 Task: Change the code option "With this file name" in advanced search to "app.rb".
Action: Mouse moved to (120, 314)
Screenshot: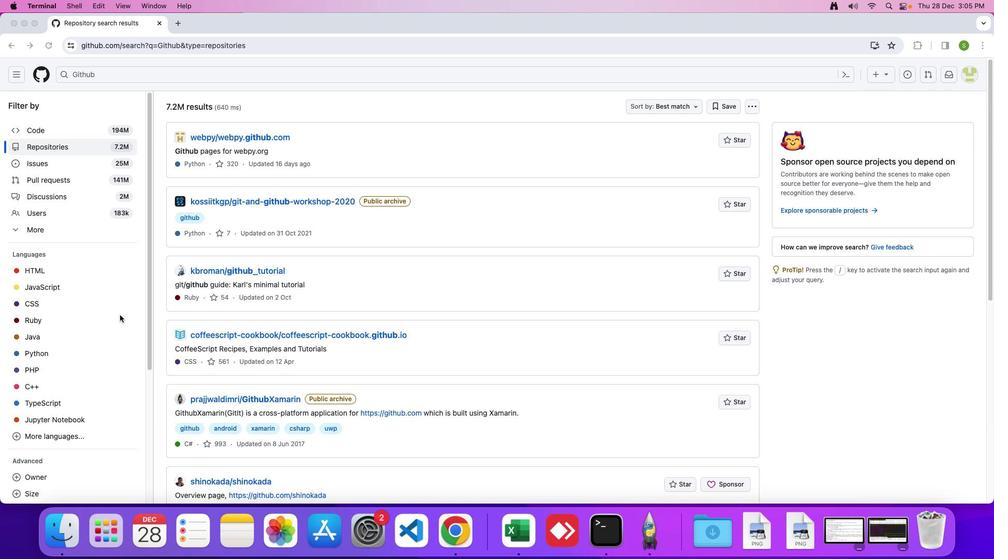 
Action: Mouse scrolled (120, 314) with delta (0, 0)
Screenshot: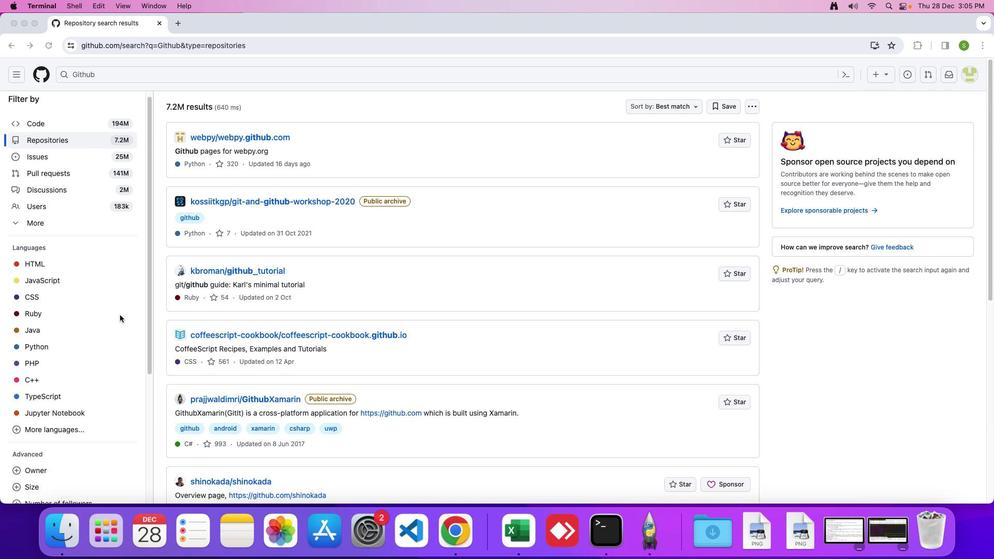 
Action: Mouse scrolled (120, 314) with delta (0, 0)
Screenshot: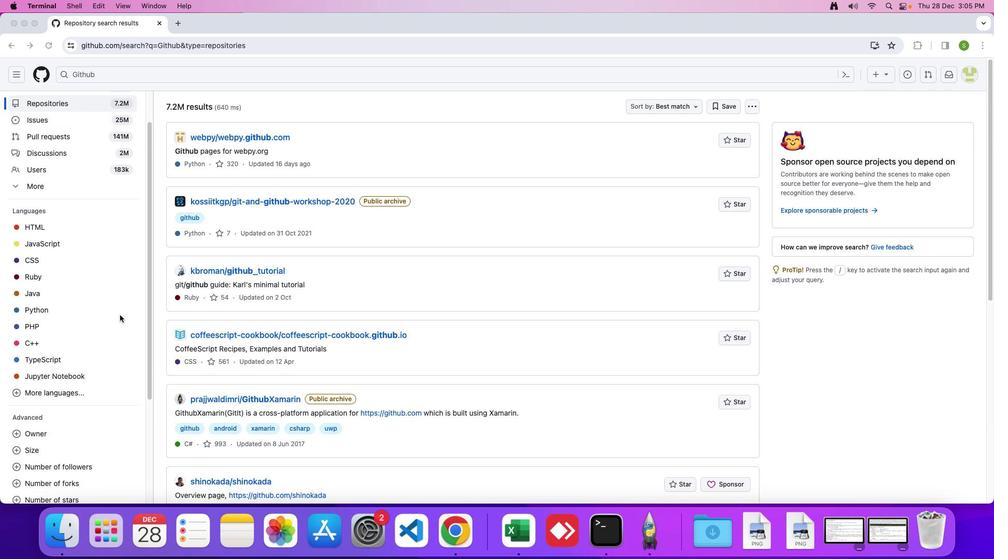 
Action: Mouse scrolled (120, 314) with delta (0, -1)
Screenshot: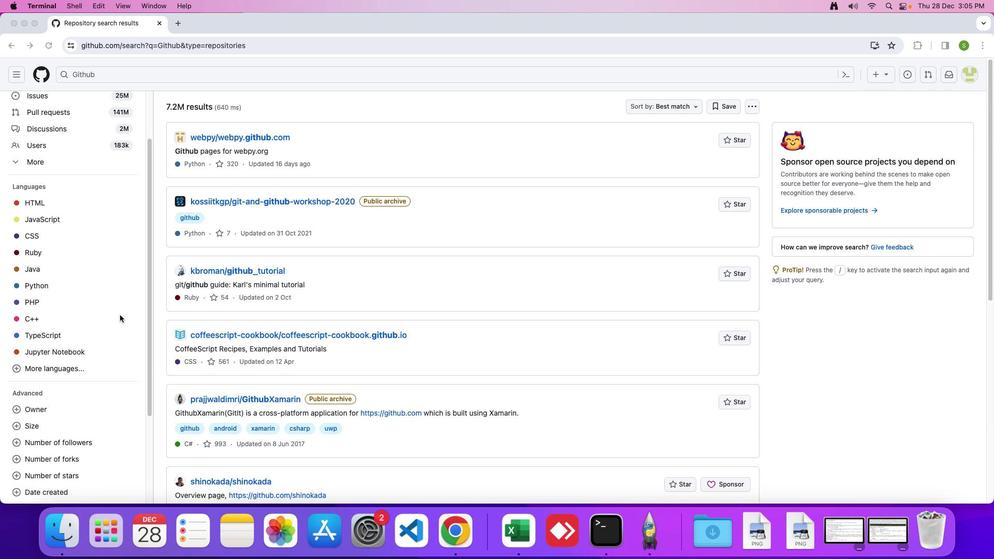 
Action: Mouse scrolled (120, 314) with delta (0, 0)
Screenshot: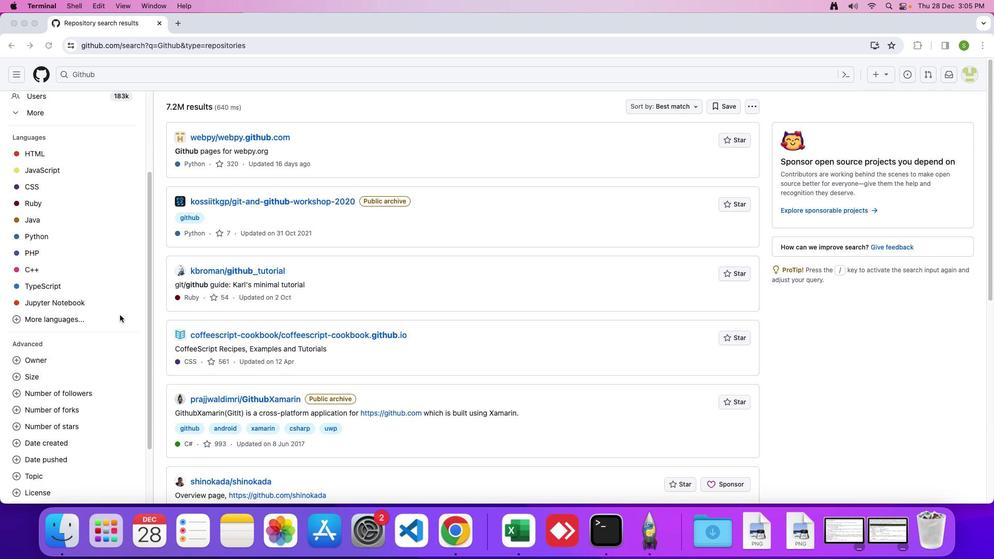 
Action: Mouse scrolled (120, 314) with delta (0, 0)
Screenshot: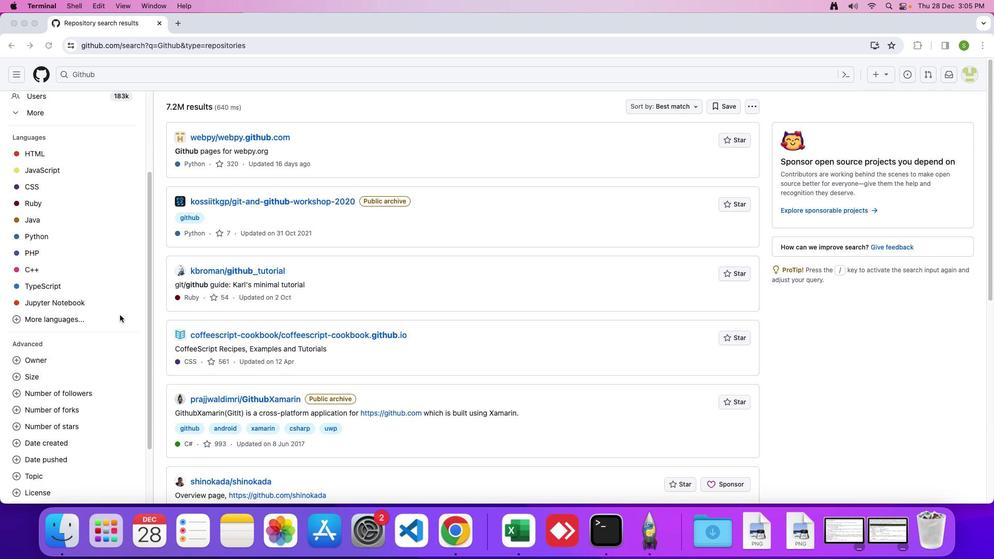 
Action: Mouse scrolled (120, 314) with delta (0, -2)
Screenshot: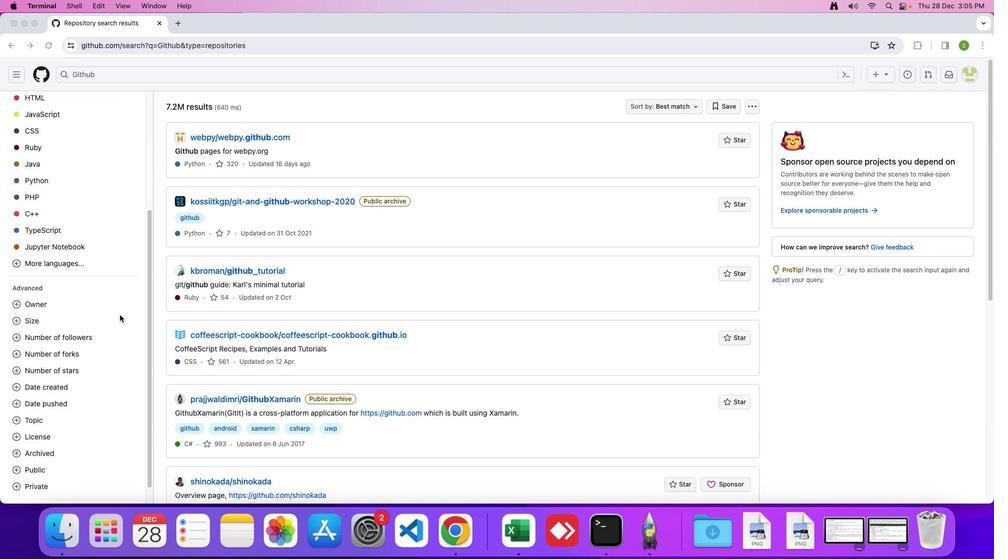 
Action: Mouse scrolled (120, 314) with delta (0, 0)
Screenshot: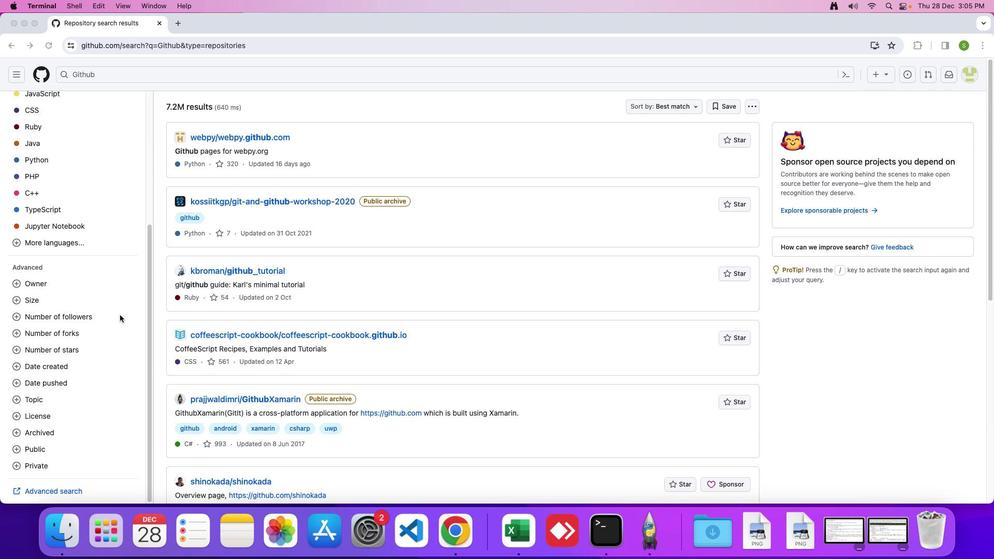 
Action: Mouse scrolled (120, 314) with delta (0, 0)
Screenshot: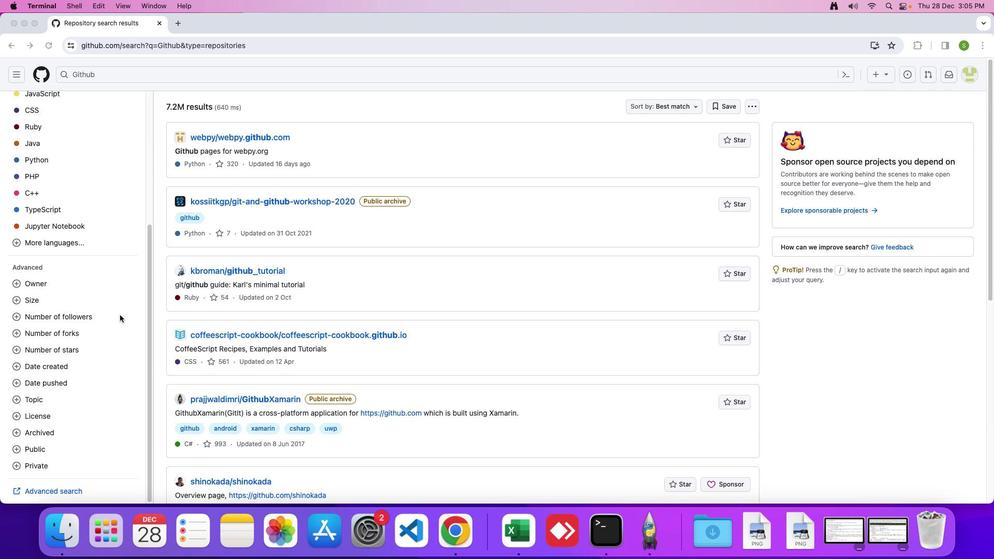 
Action: Mouse scrolled (120, 314) with delta (0, -2)
Screenshot: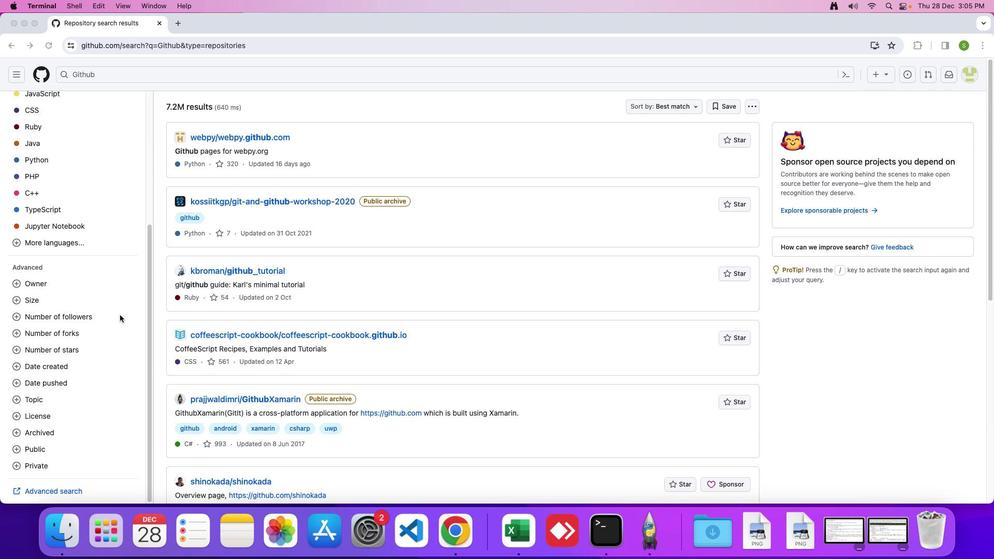 
Action: Mouse moved to (52, 491)
Screenshot: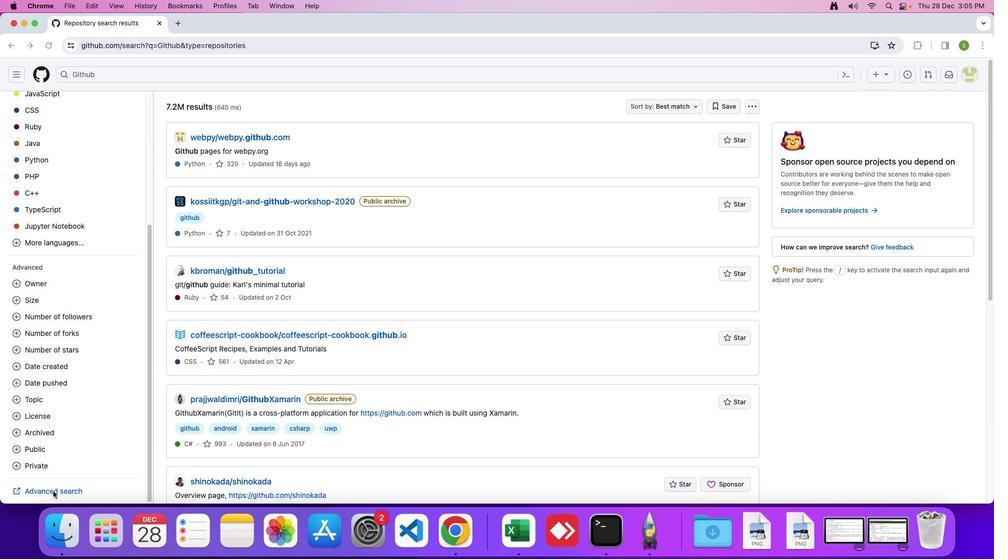 
Action: Mouse pressed left at (52, 491)
Screenshot: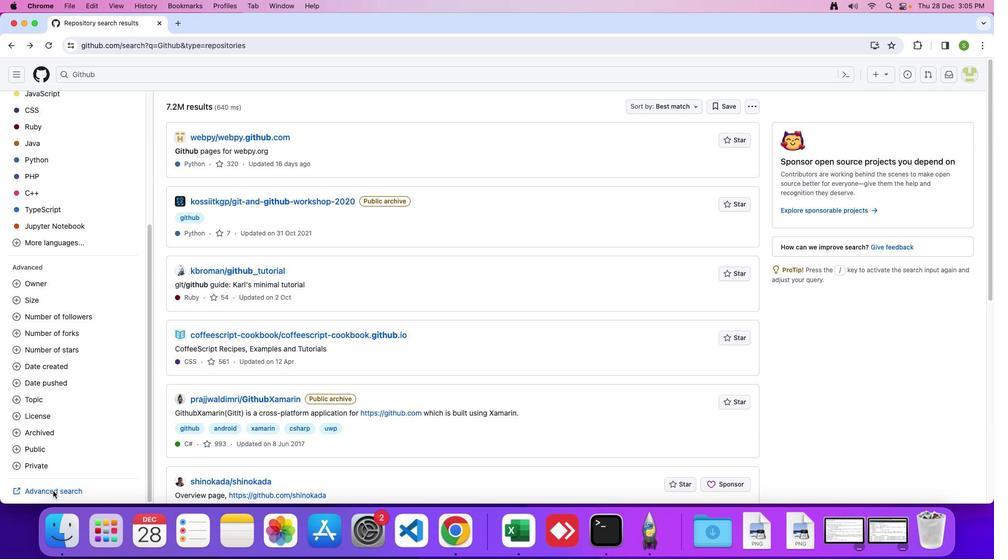 
Action: Mouse pressed left at (52, 491)
Screenshot: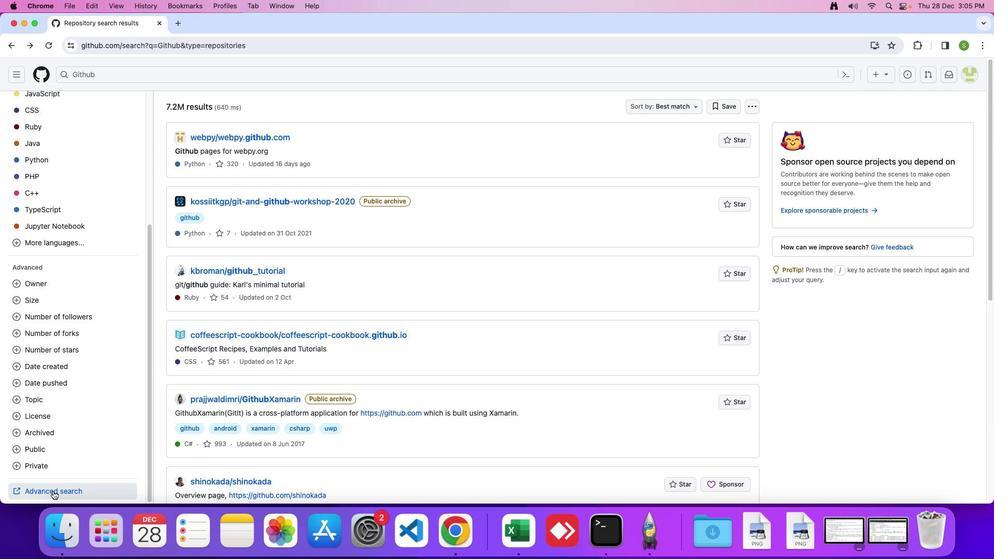 
Action: Mouse moved to (421, 348)
Screenshot: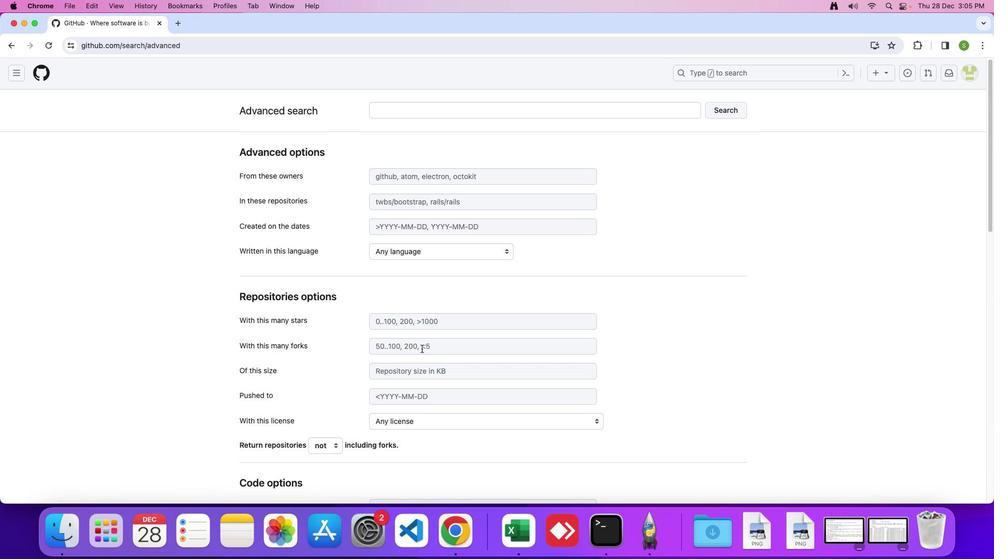 
Action: Mouse scrolled (421, 348) with delta (0, 0)
Screenshot: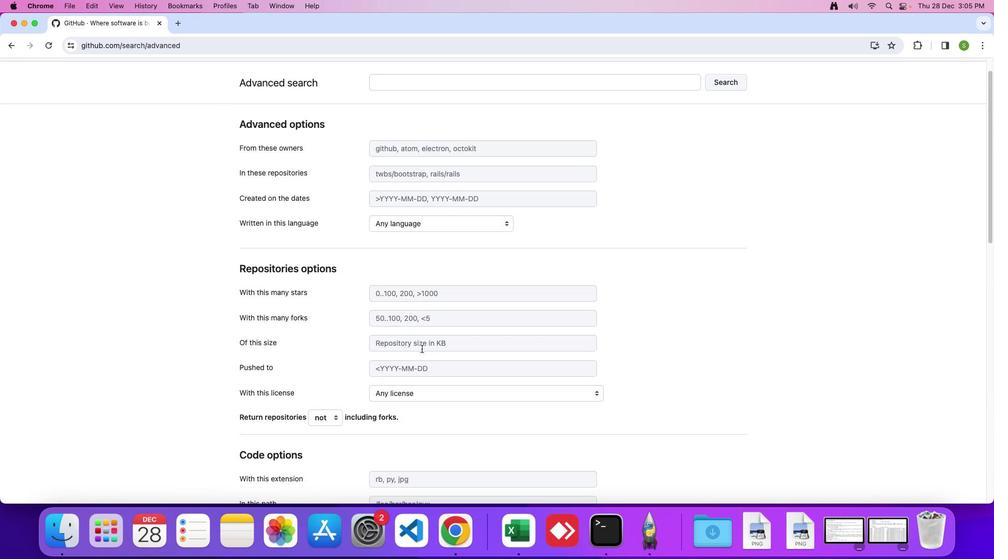 
Action: Mouse scrolled (421, 348) with delta (0, 0)
Screenshot: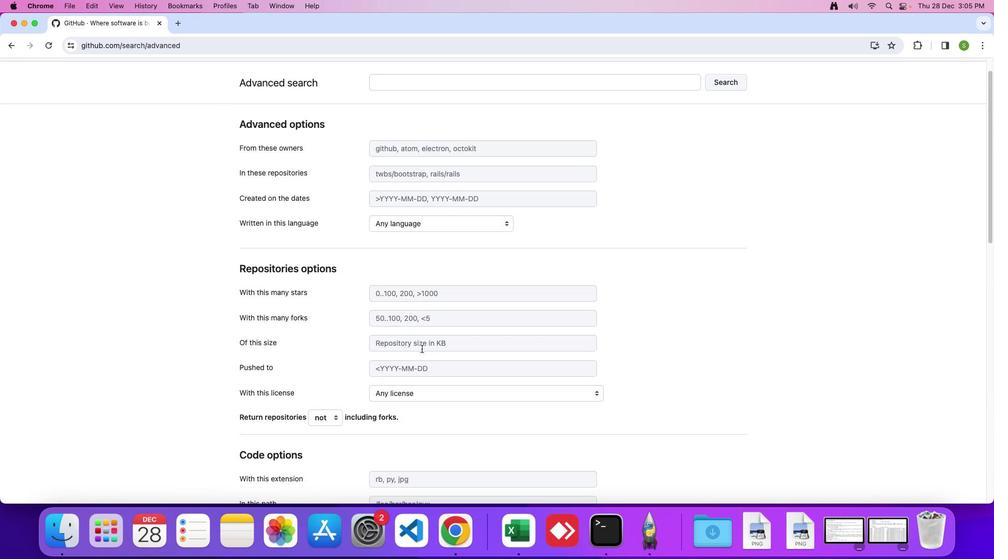 
Action: Mouse scrolled (421, 348) with delta (0, -1)
Screenshot: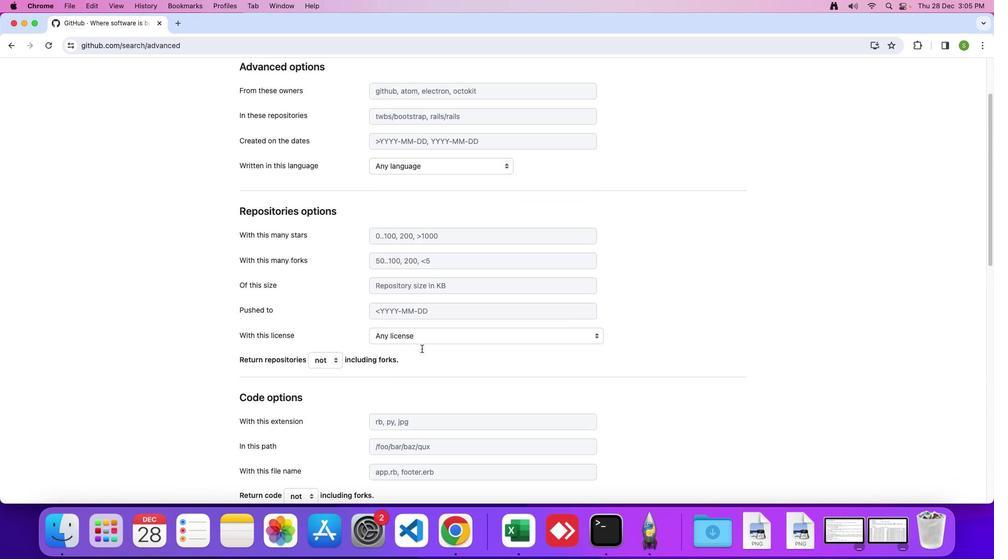 
Action: Mouse scrolled (421, 348) with delta (0, 0)
Screenshot: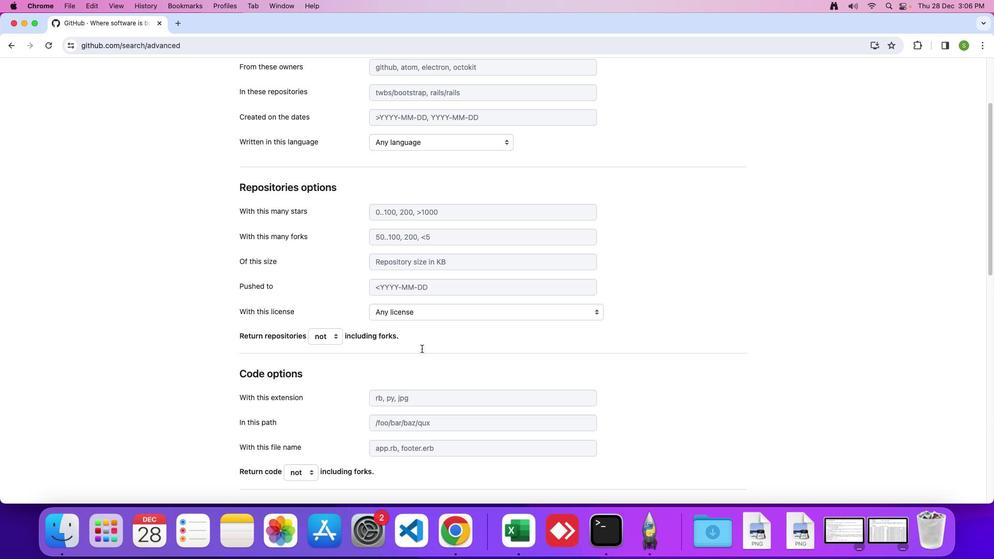 
Action: Mouse scrolled (421, 348) with delta (0, 0)
Screenshot: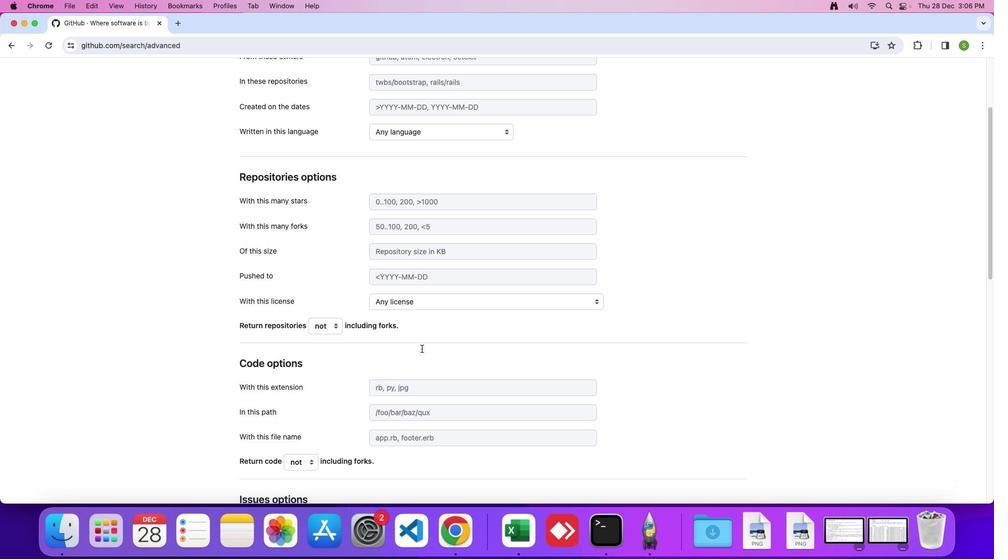 
Action: Mouse scrolled (421, 348) with delta (0, 0)
Screenshot: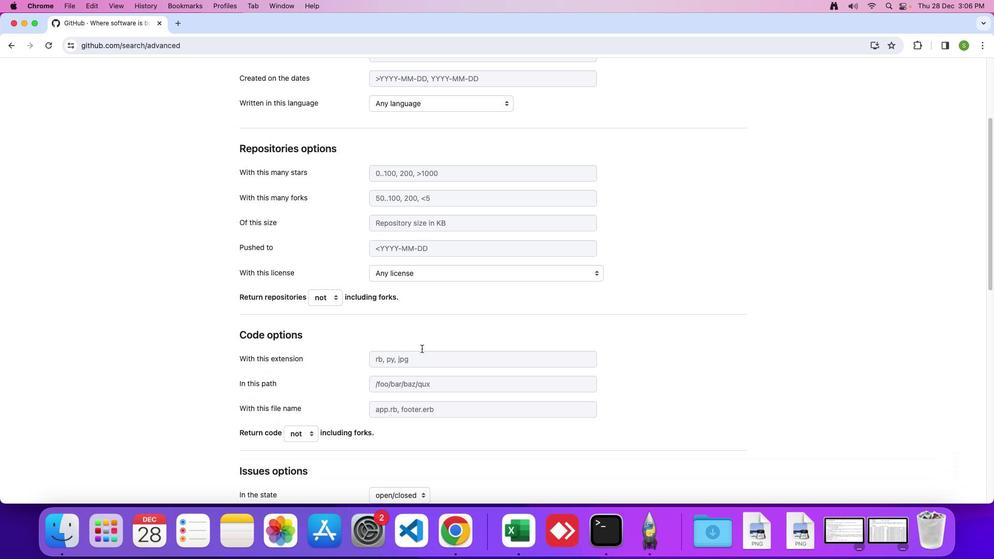 
Action: Mouse moved to (404, 369)
Screenshot: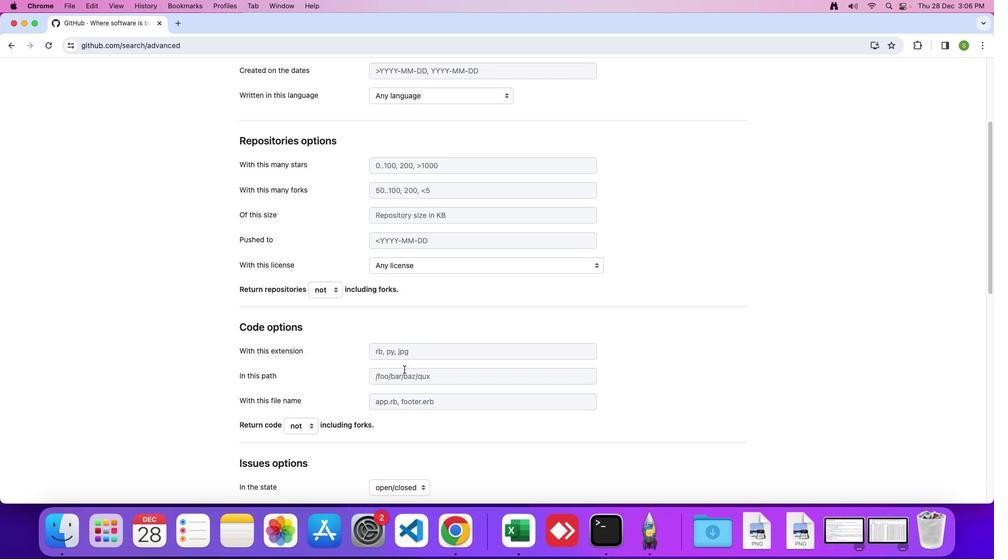 
Action: Mouse scrolled (404, 369) with delta (0, 0)
Screenshot: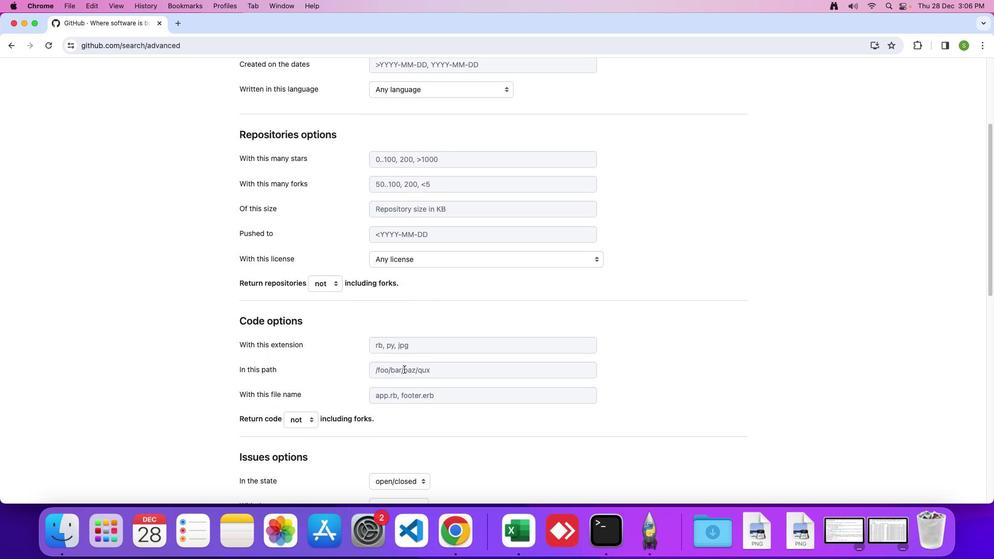 
Action: Mouse scrolled (404, 369) with delta (0, 0)
Screenshot: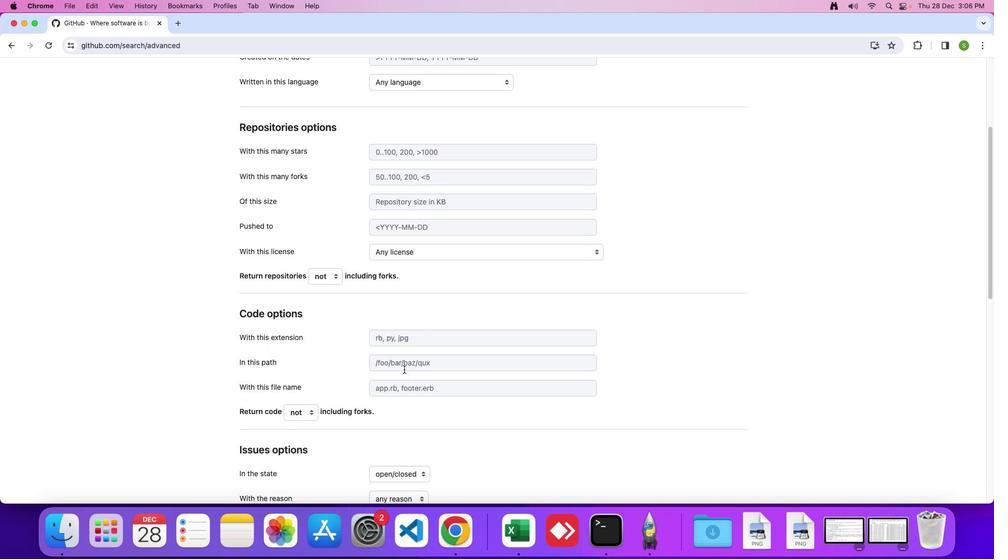 
Action: Mouse scrolled (404, 369) with delta (0, 0)
Screenshot: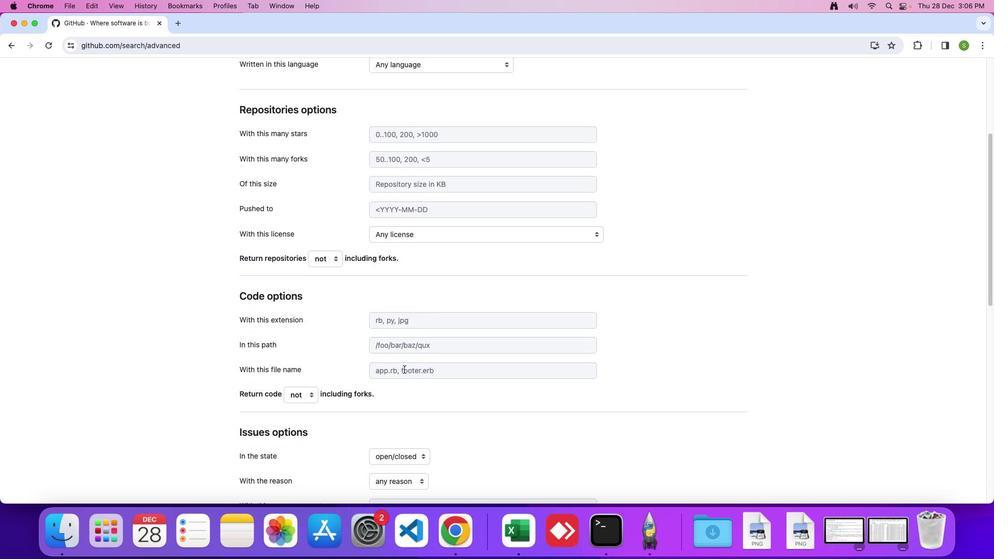 
Action: Mouse scrolled (404, 369) with delta (0, 0)
Screenshot: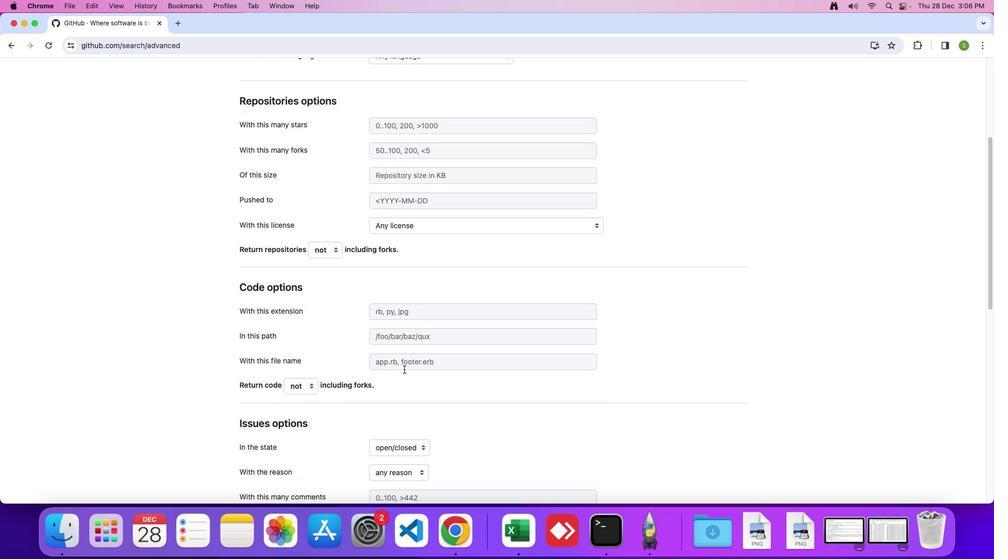 
Action: Mouse moved to (413, 357)
Screenshot: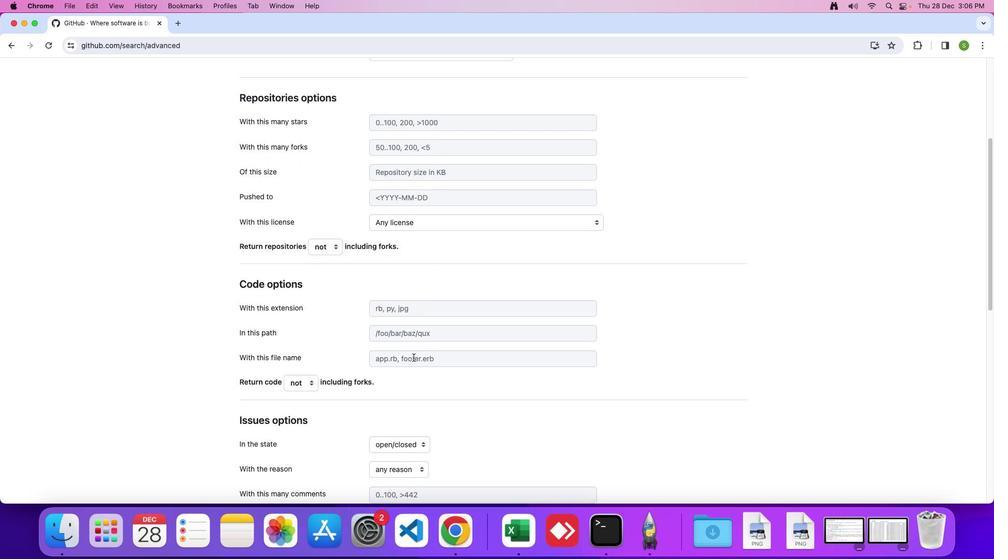 
Action: Mouse pressed left at (413, 357)
Screenshot: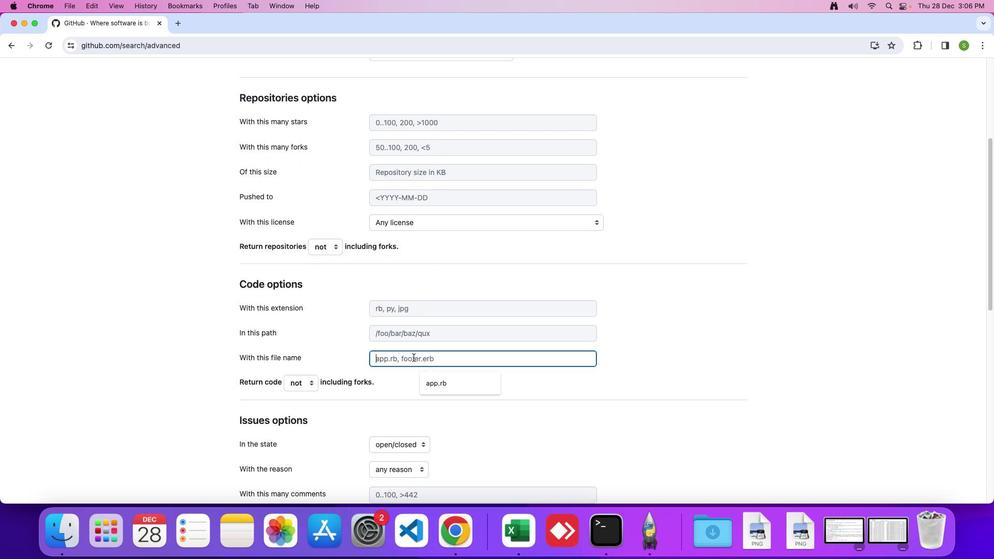 
Action: Mouse moved to (406, 356)
Screenshot: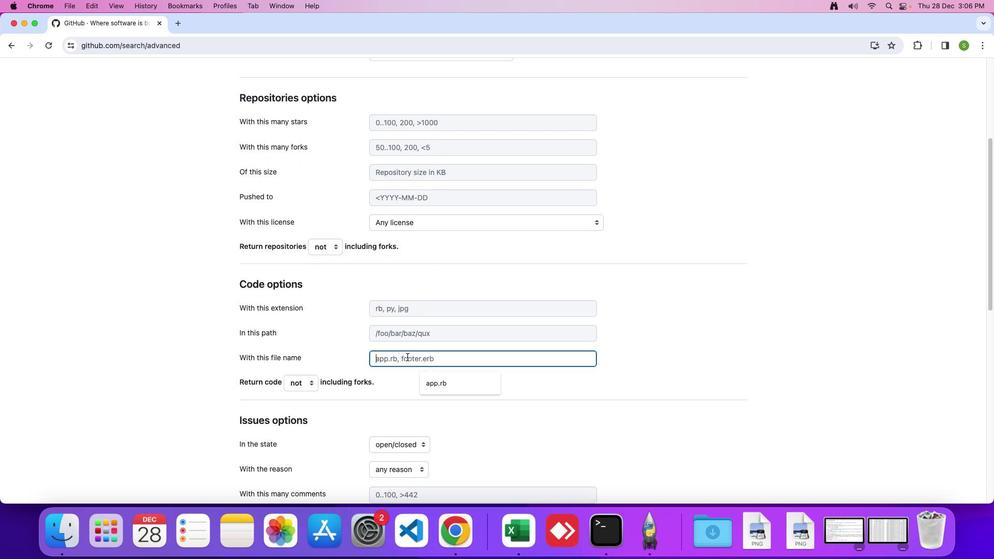 
Action: Key pressed Key.caps_lock'a''p''p''.''r''b'Key.enter
Screenshot: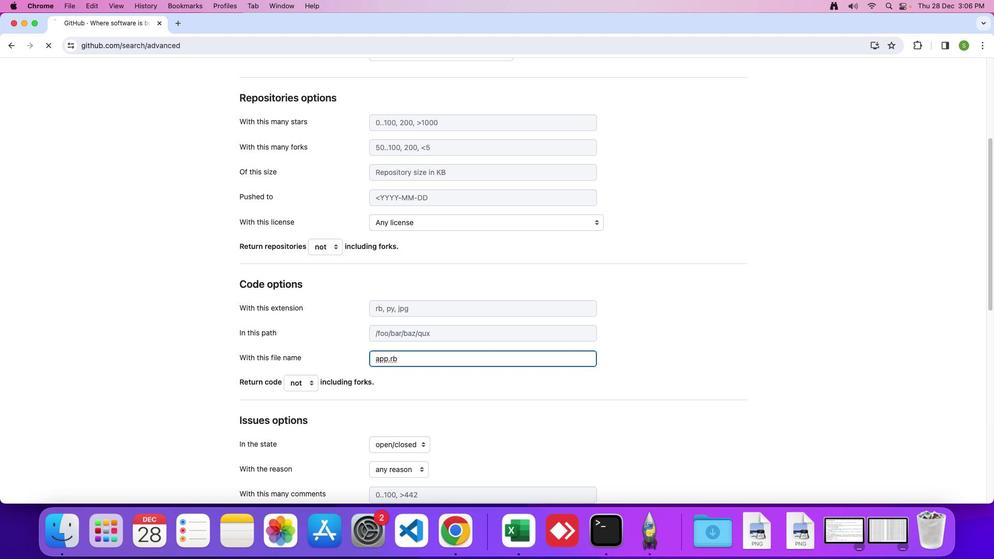 
Action: Mouse moved to (381, 362)
Screenshot: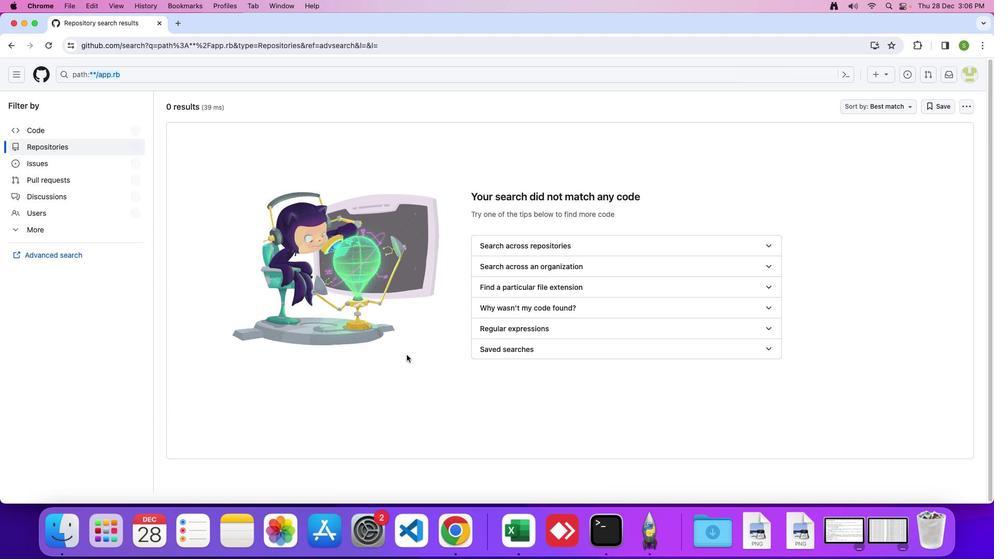 
